 Task: Mix and Render.
Action: Mouse moved to (8, 13)
Screenshot: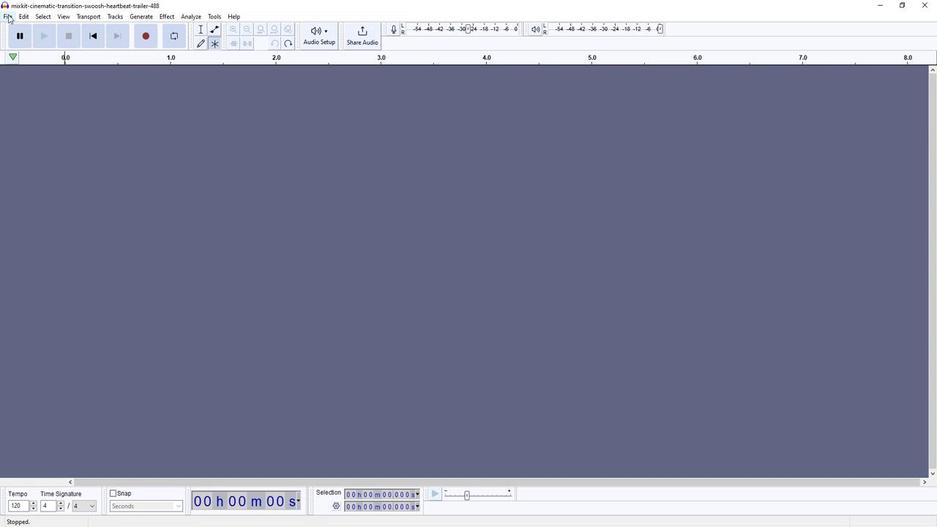 
Action: Mouse pressed left at (8, 13)
Screenshot: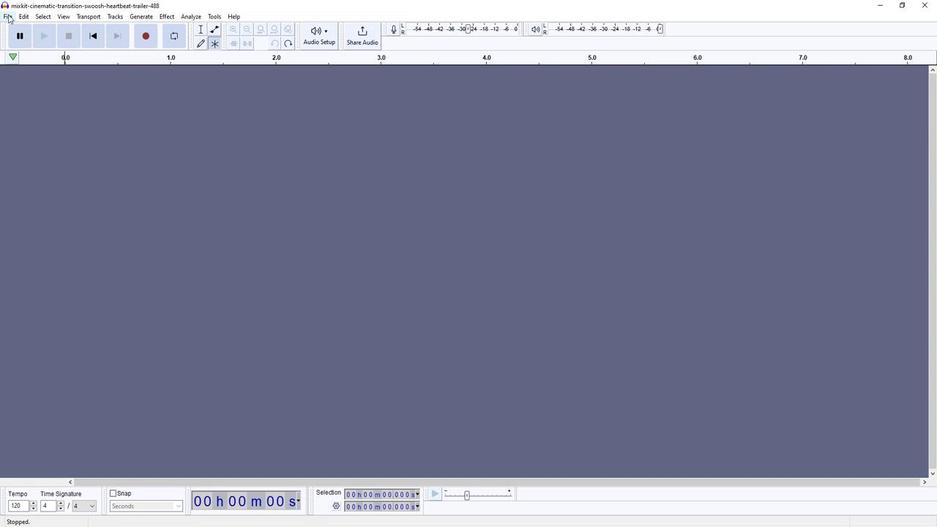 
Action: Mouse moved to (32, 41)
Screenshot: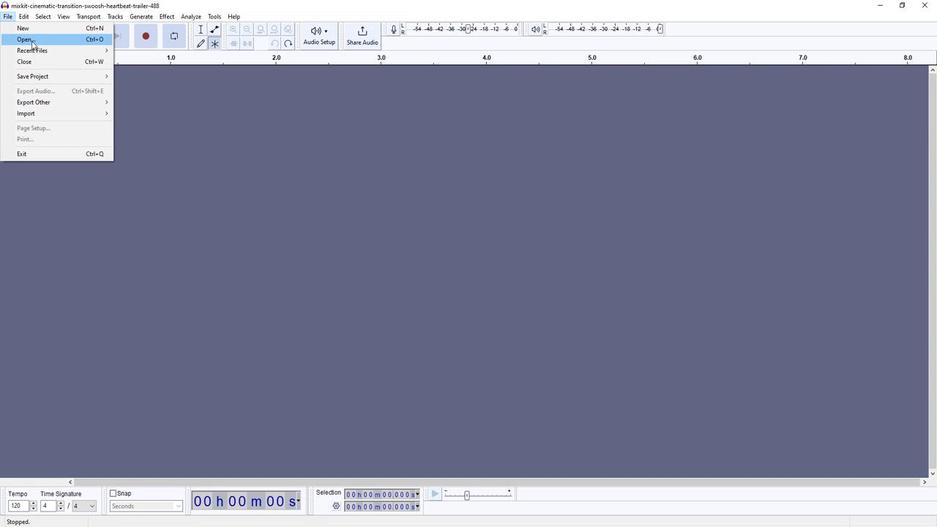 
Action: Mouse pressed left at (32, 41)
Screenshot: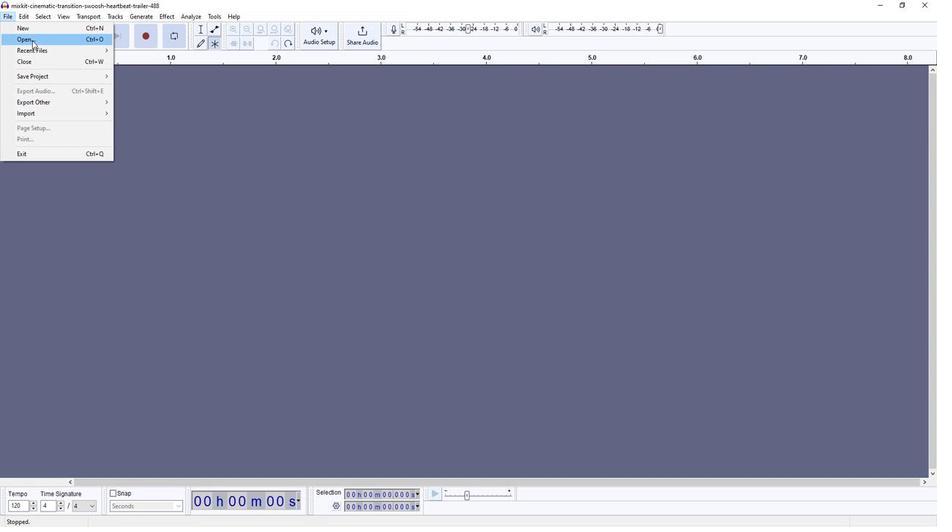 
Action: Mouse moved to (95, 106)
Screenshot: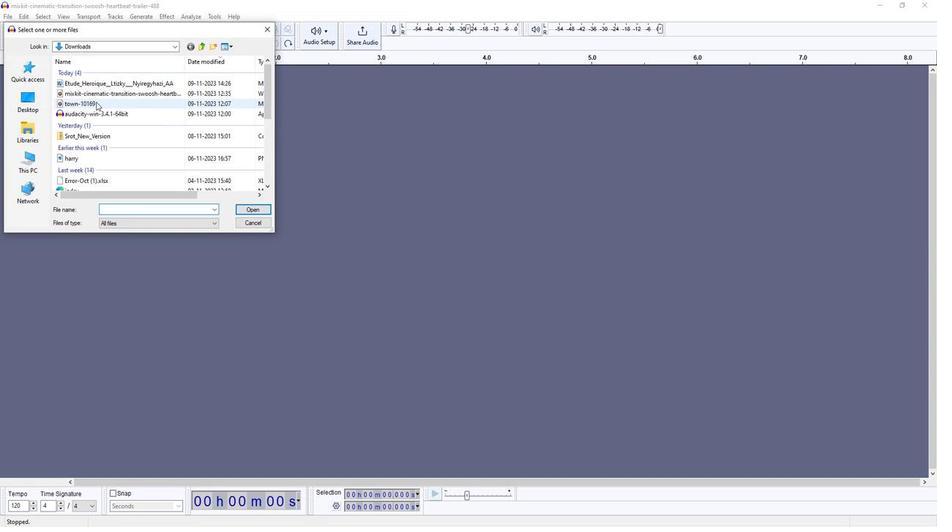 
Action: Mouse pressed left at (95, 106)
Screenshot: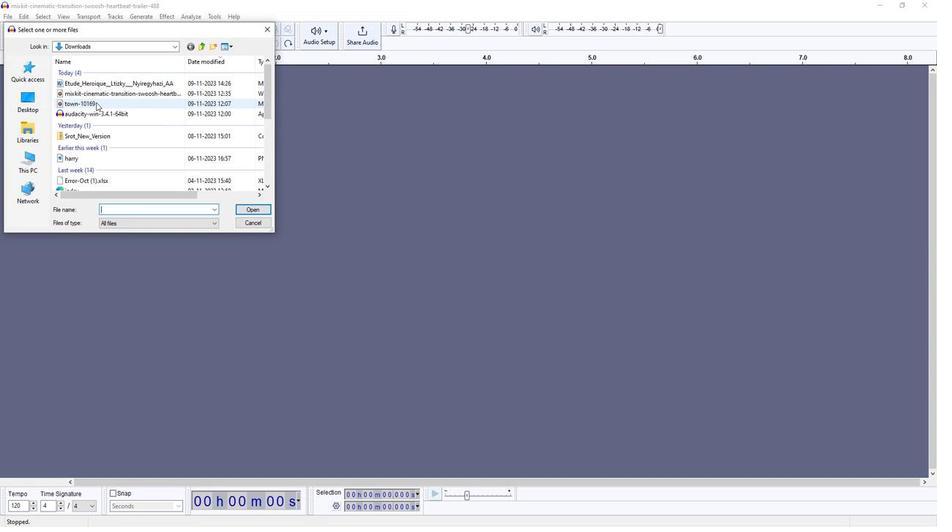 
Action: Mouse moved to (96, 98)
Screenshot: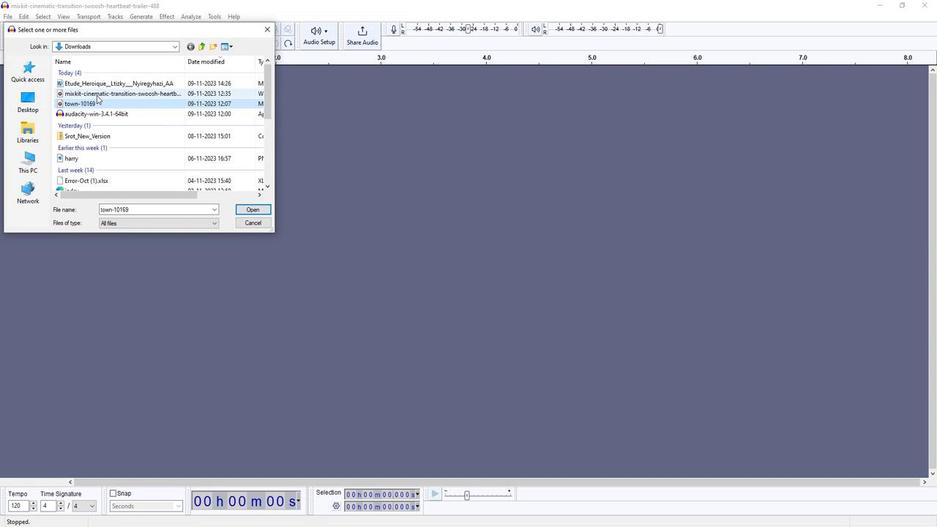 
Action: Mouse pressed left at (96, 98)
Screenshot: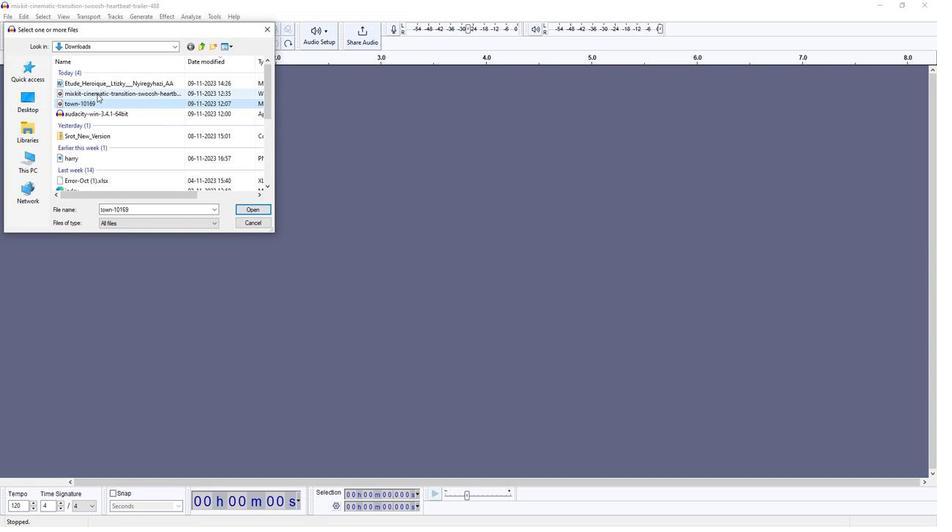 
Action: Mouse moved to (263, 218)
Screenshot: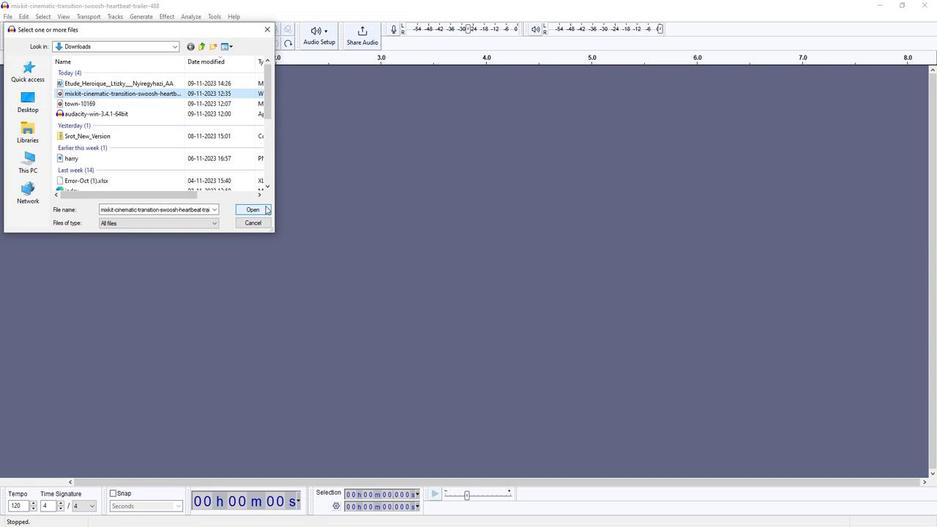 
Action: Mouse pressed left at (263, 218)
Screenshot: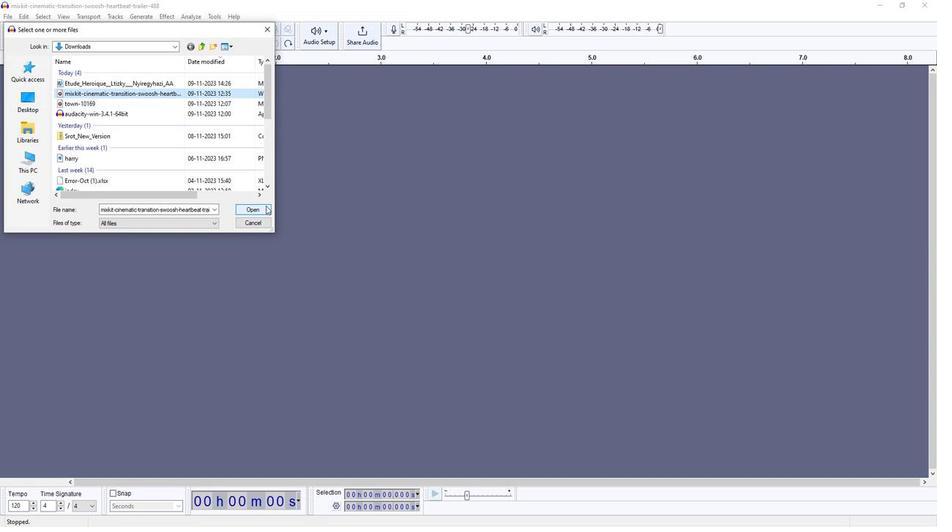 
Action: Mouse moved to (45, 75)
Screenshot: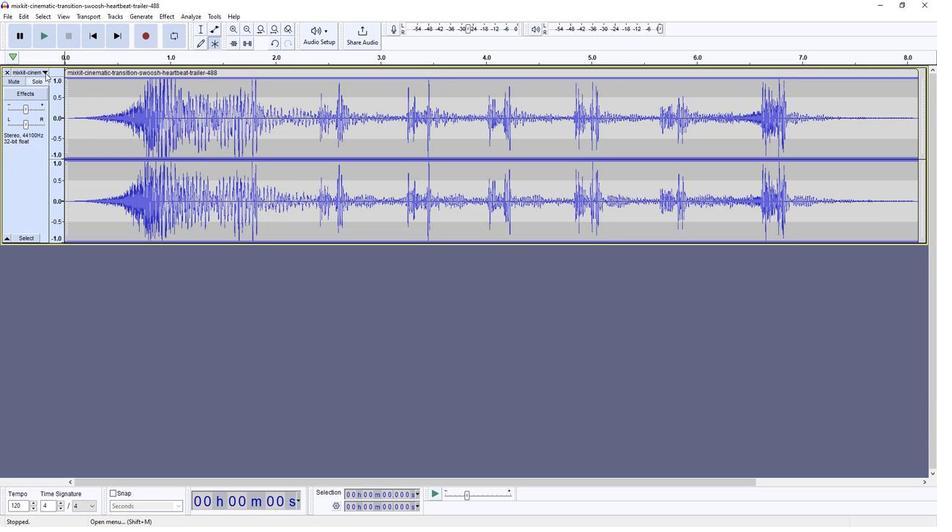 
Action: Mouse pressed left at (45, 75)
Screenshot: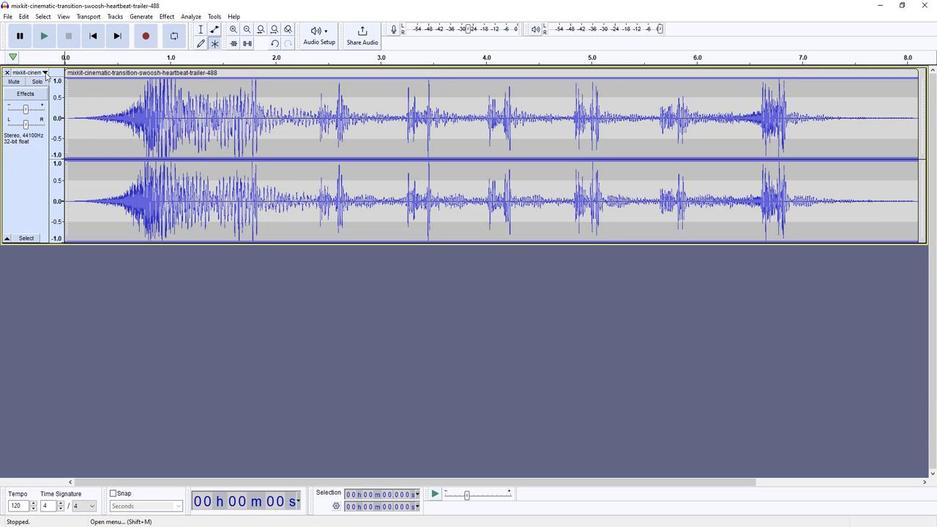 
Action: Mouse moved to (40, 248)
Screenshot: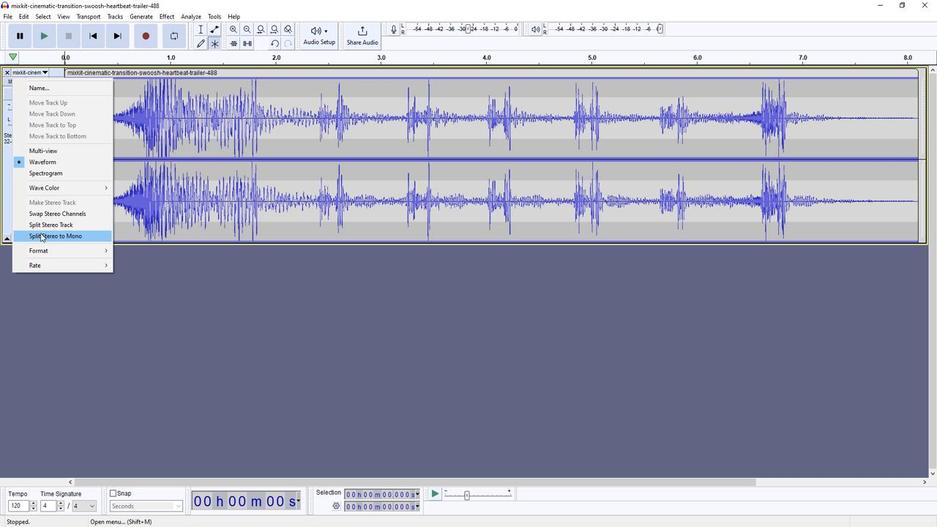 
Action: Mouse pressed left at (40, 248)
Screenshot: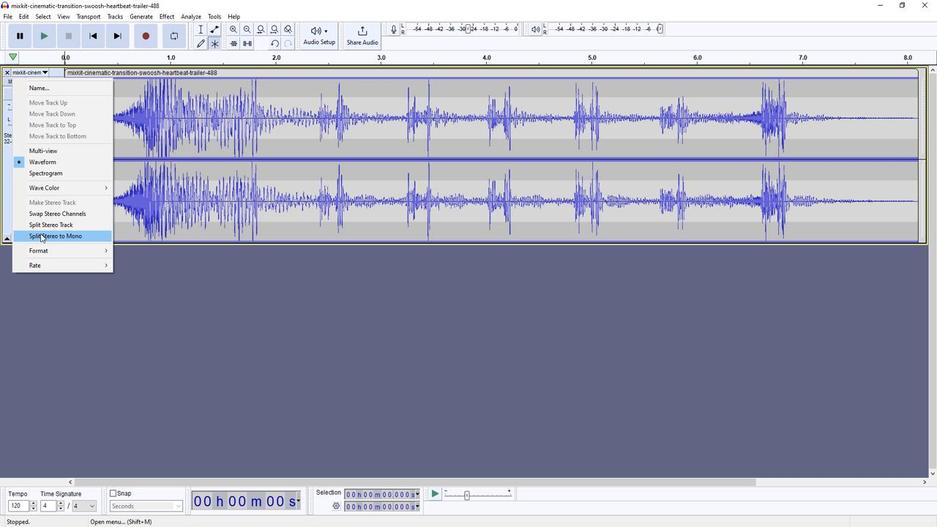 
Action: Mouse moved to (42, 73)
Screenshot: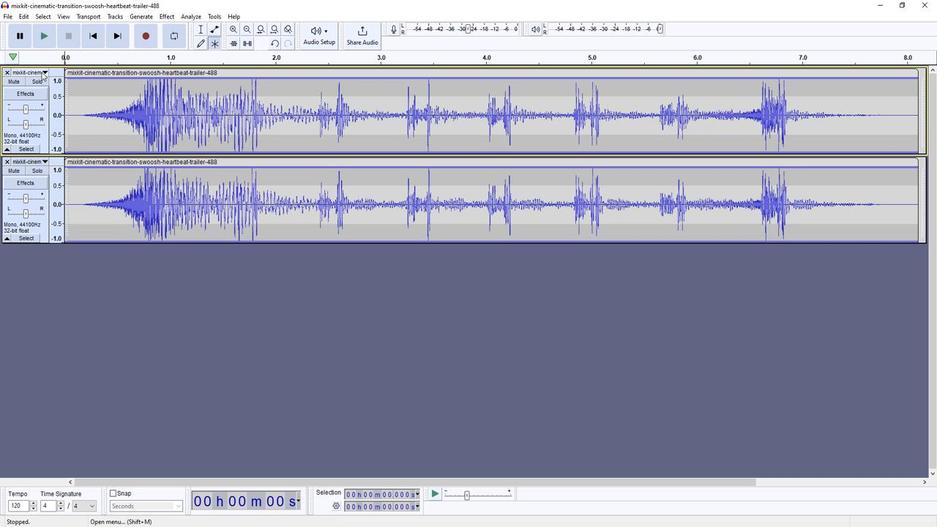 
Action: Mouse pressed left at (42, 73)
Screenshot: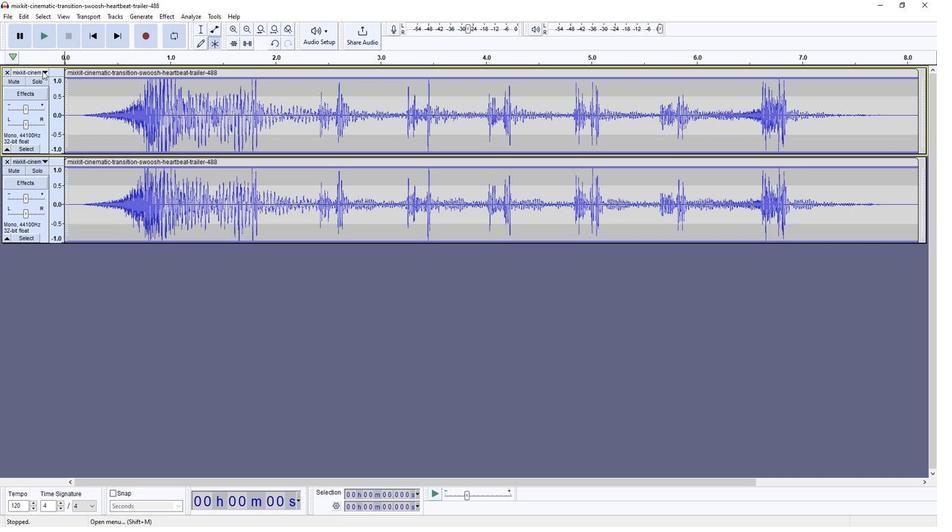 
Action: Mouse moved to (47, 211)
Screenshot: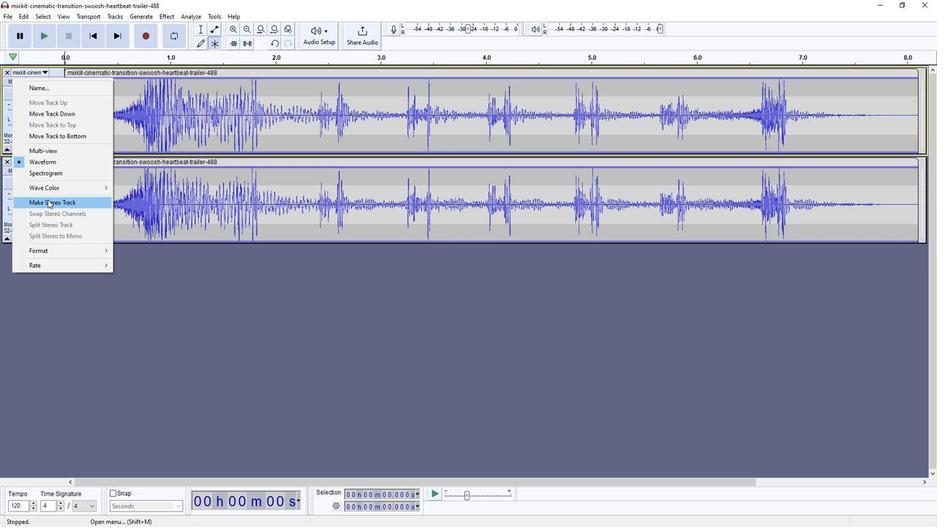
Action: Mouse pressed left at (47, 211)
Screenshot: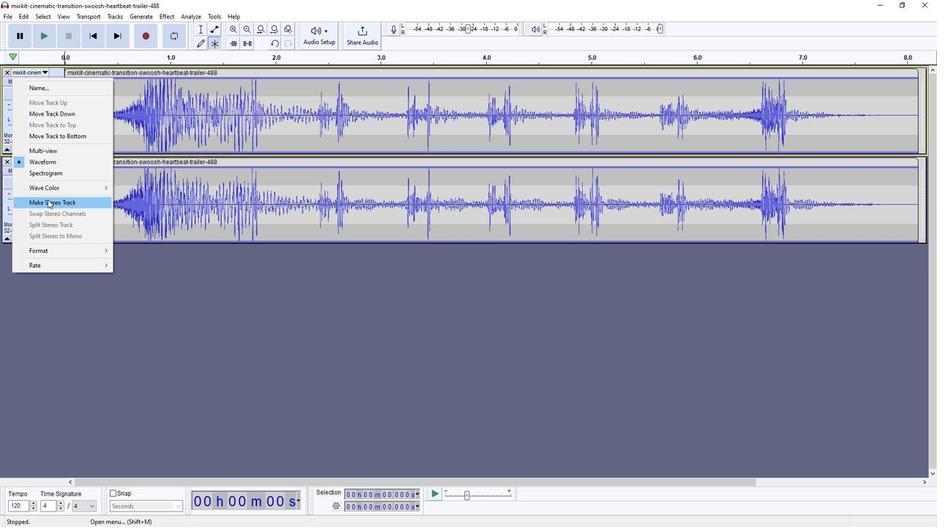 
Action: Mouse moved to (109, 169)
Screenshot: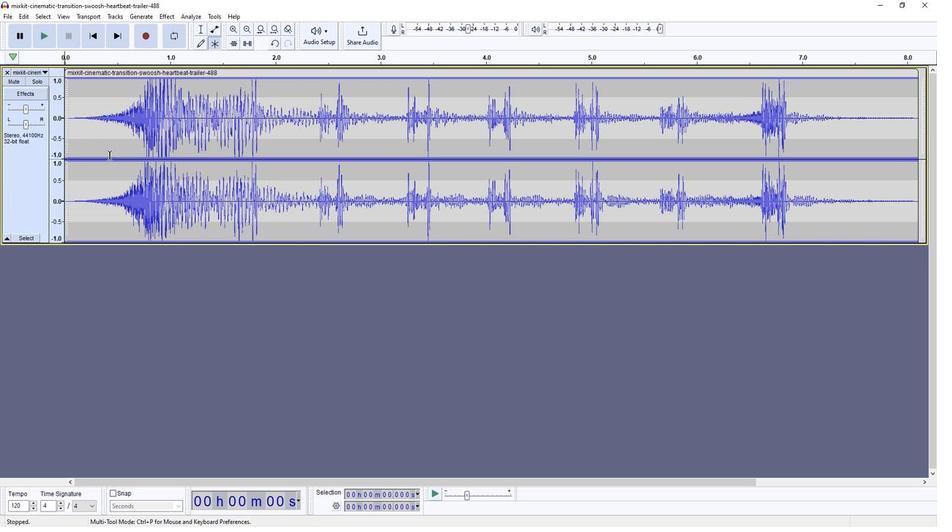 
Action: Mouse scrolled (109, 168) with delta (0, 0)
Screenshot: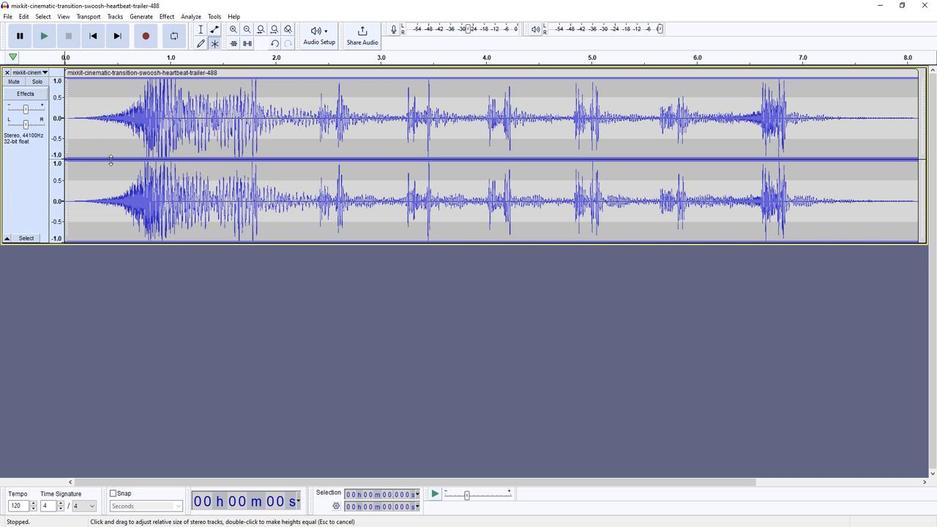 
Action: Mouse moved to (111, 170)
Screenshot: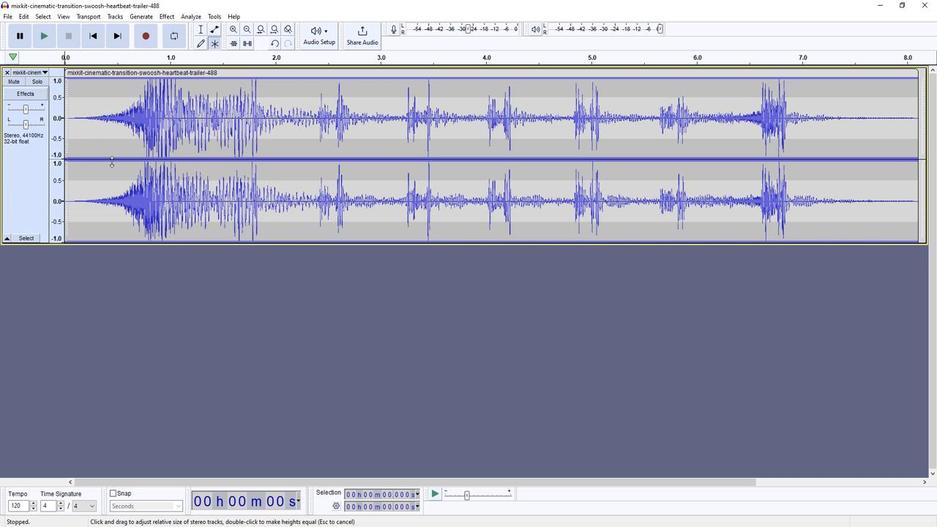 
Action: Mouse scrolled (111, 170) with delta (0, 0)
Screenshot: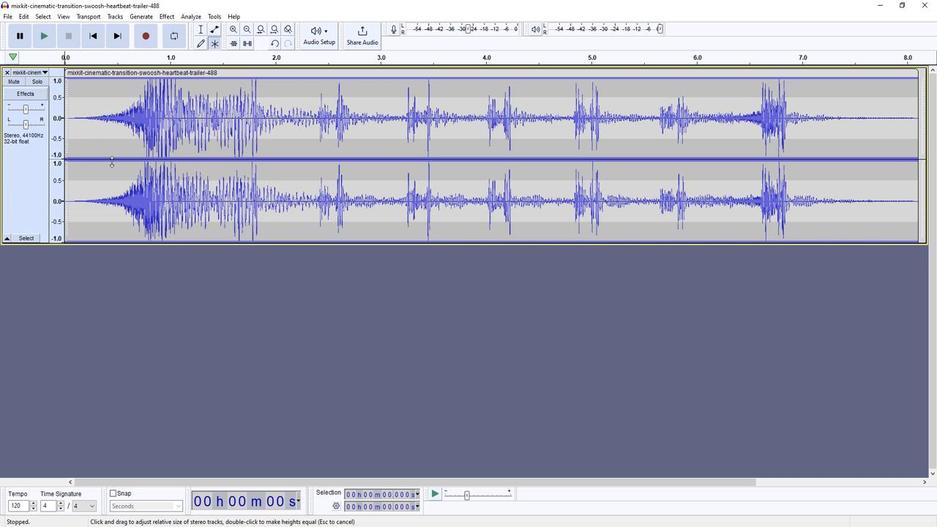 
Action: Mouse moved to (111, 172)
Screenshot: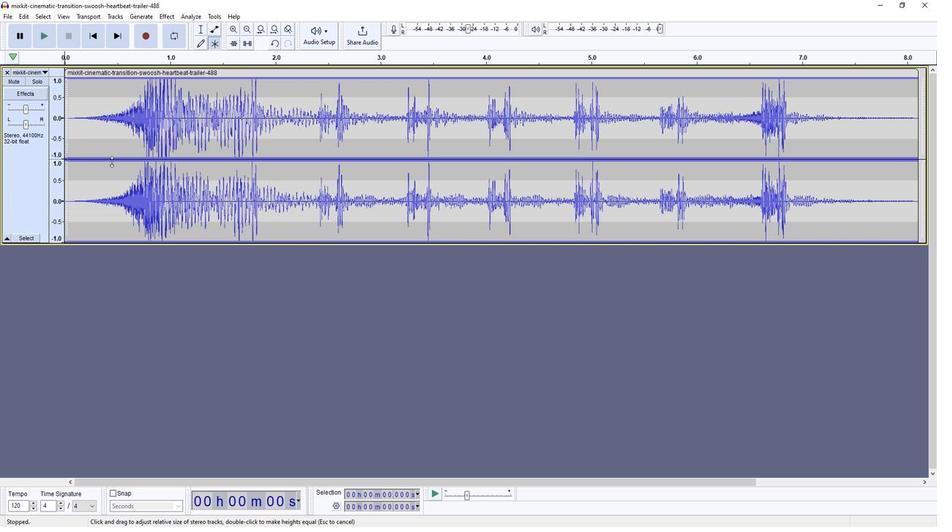 
Action: Mouse scrolled (111, 171) with delta (0, 0)
Screenshot: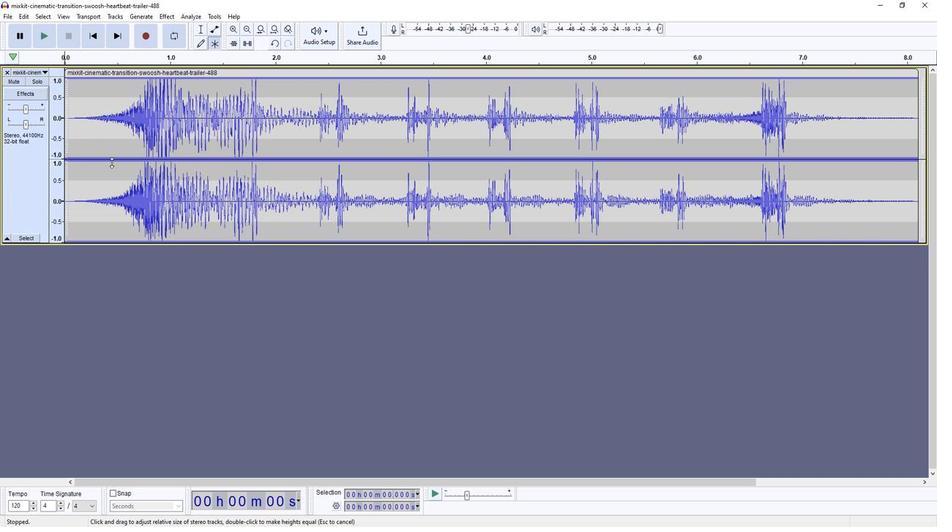 
Action: Mouse moved to (43, 71)
Screenshot: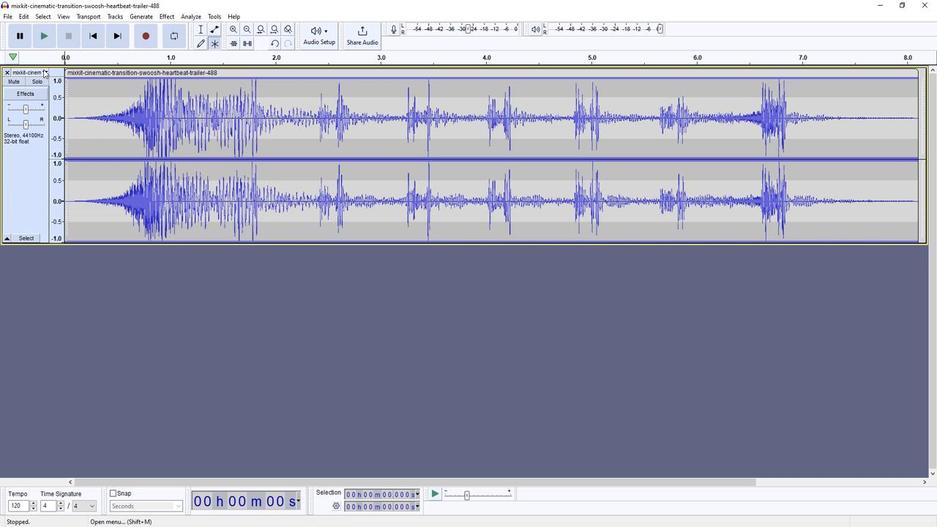 
Action: Mouse pressed left at (43, 71)
Screenshot: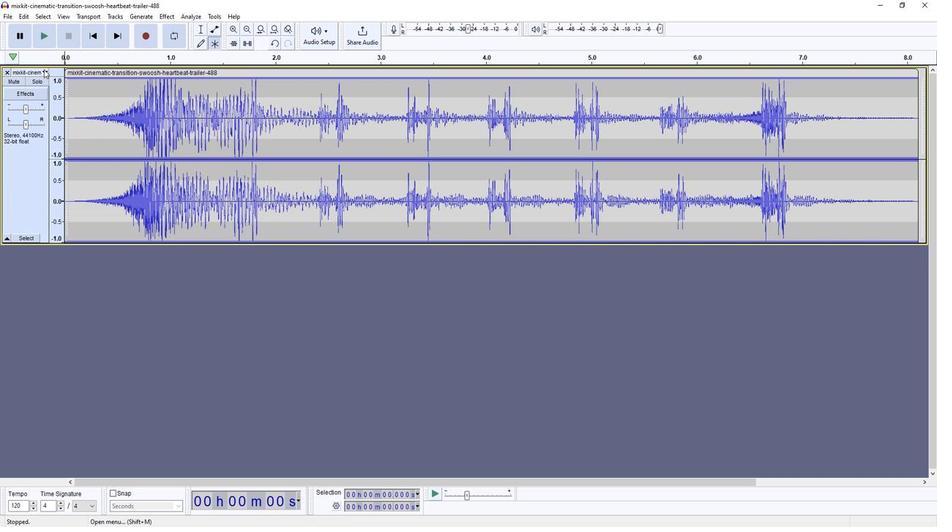 
Action: Mouse moved to (49, 240)
Screenshot: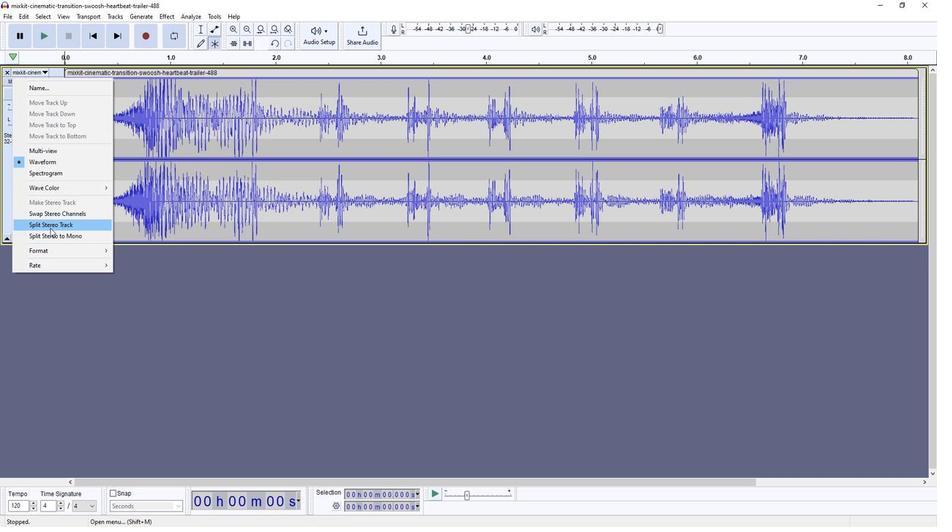 
Action: Mouse pressed left at (49, 240)
Screenshot: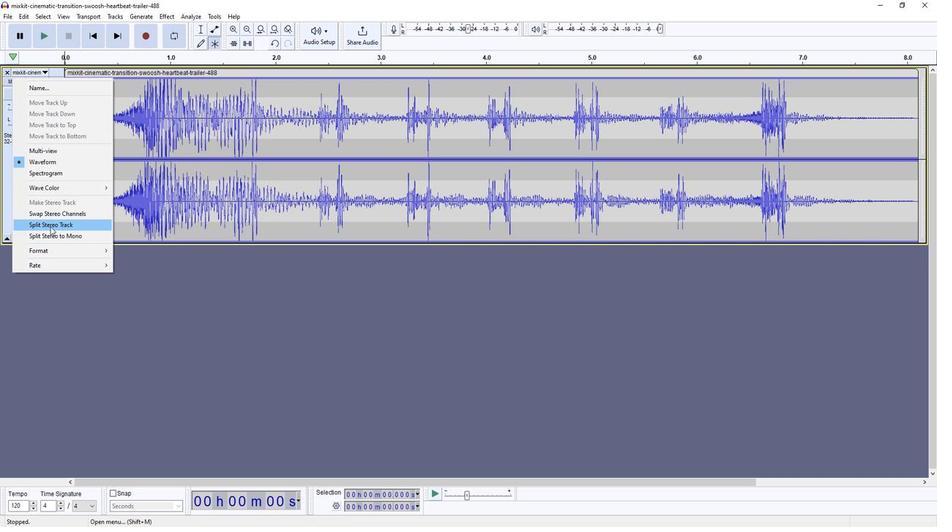 
Action: Mouse moved to (127, 76)
Screenshot: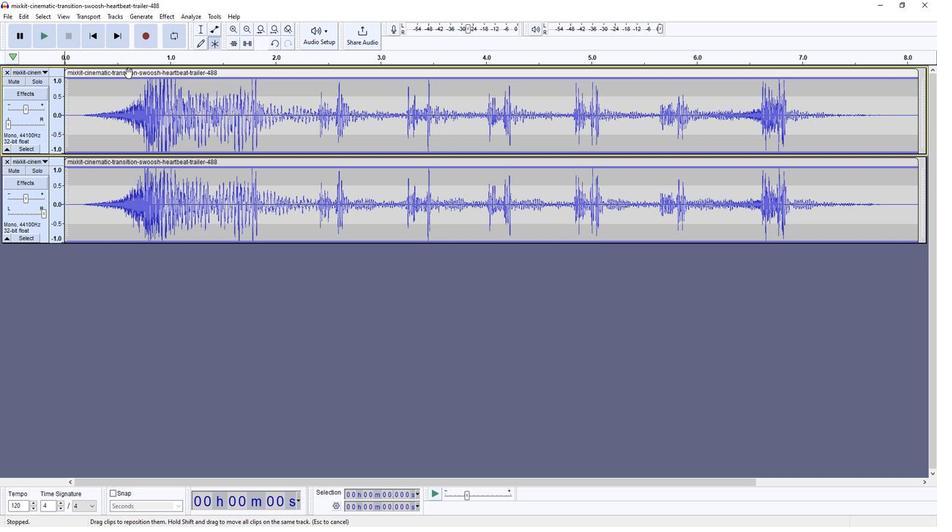 
Action: Mouse pressed left at (127, 76)
Screenshot: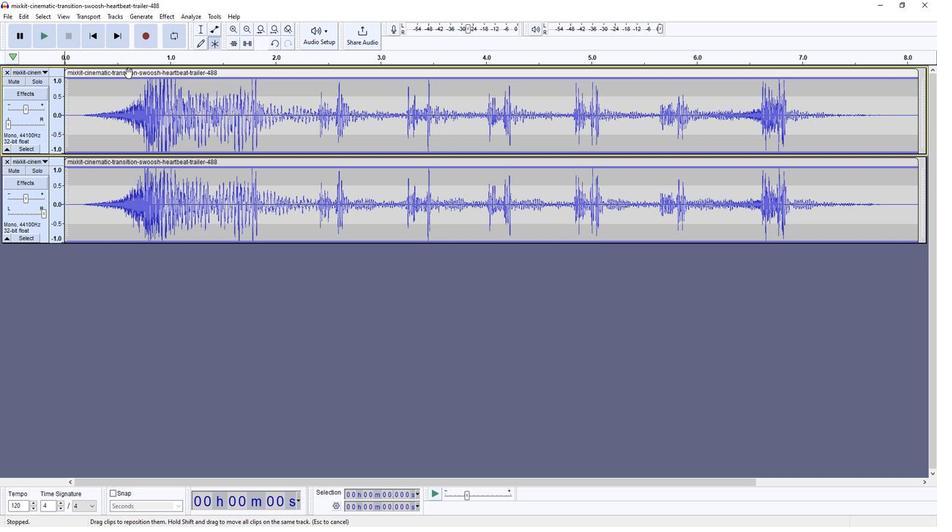 
Action: Mouse moved to (41, 35)
Screenshot: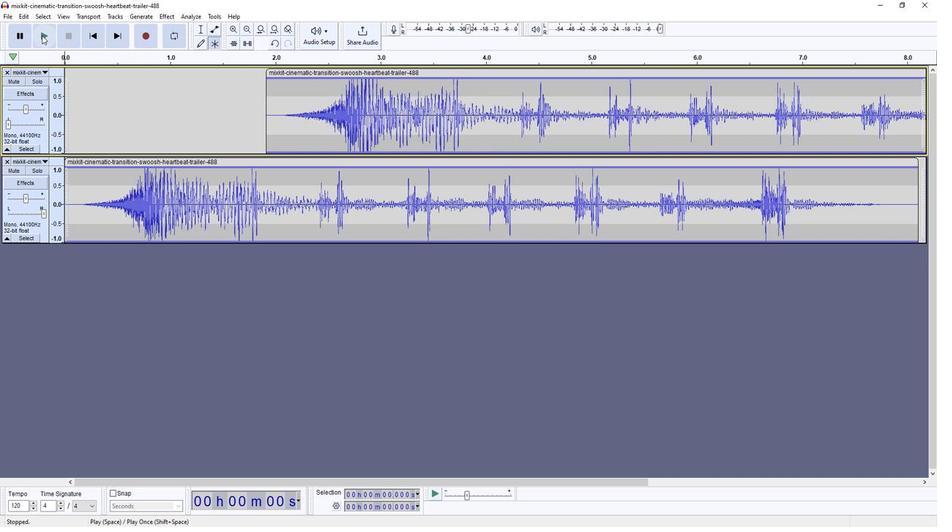 
Action: Mouse pressed left at (41, 35)
Screenshot: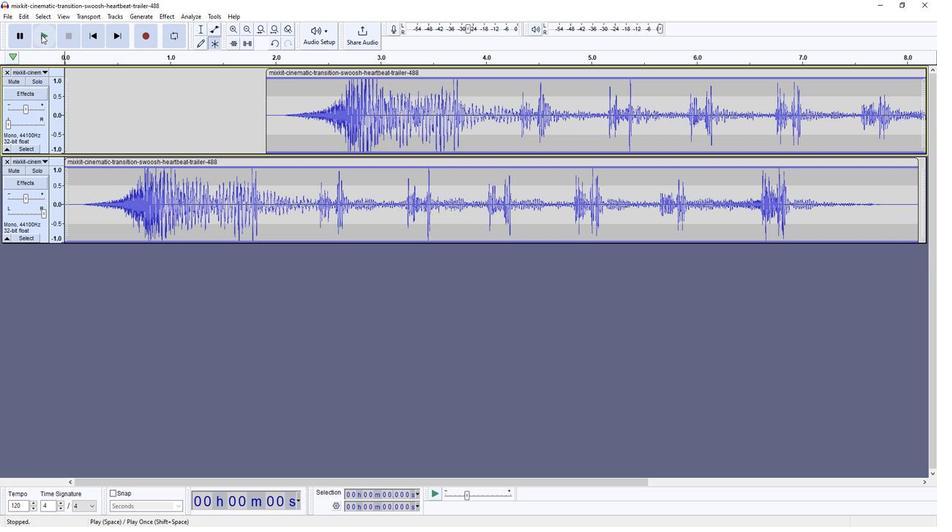 
Action: Mouse moved to (226, 142)
Screenshot: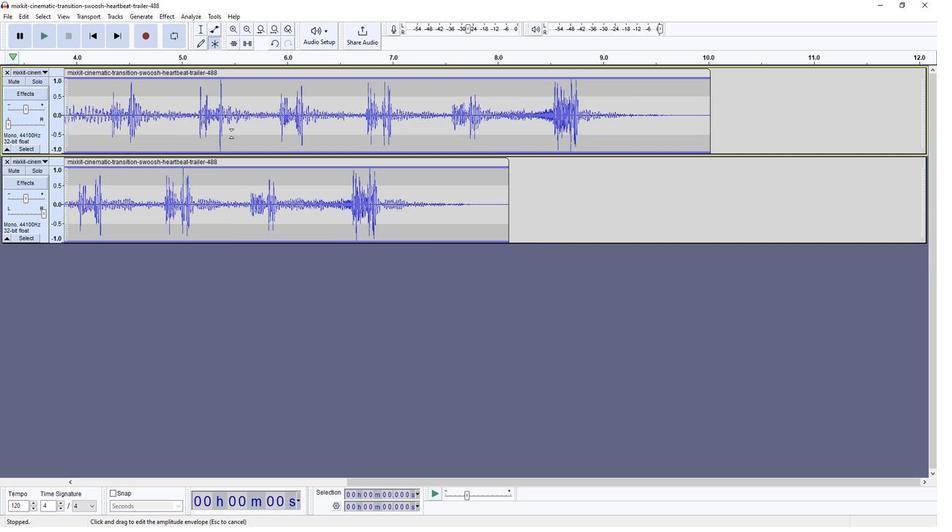 
Action: Mouse scrolled (226, 142) with delta (0, 0)
Screenshot: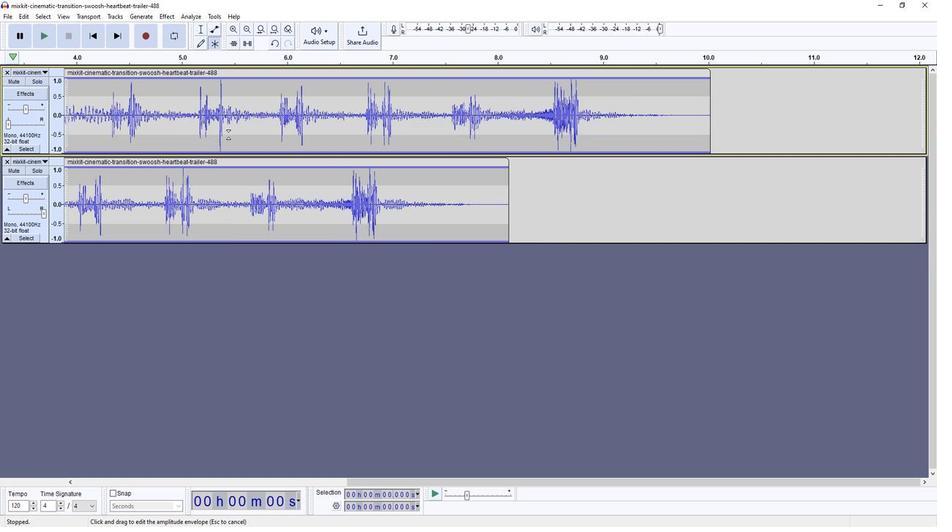 
Action: Mouse scrolled (226, 142) with delta (0, 0)
Screenshot: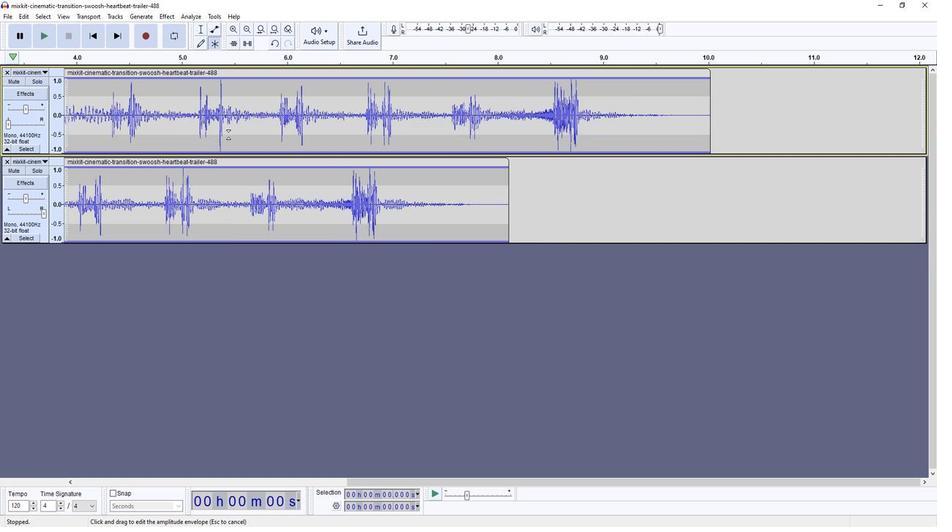 
Action: Mouse scrolled (226, 142) with delta (0, 0)
Screenshot: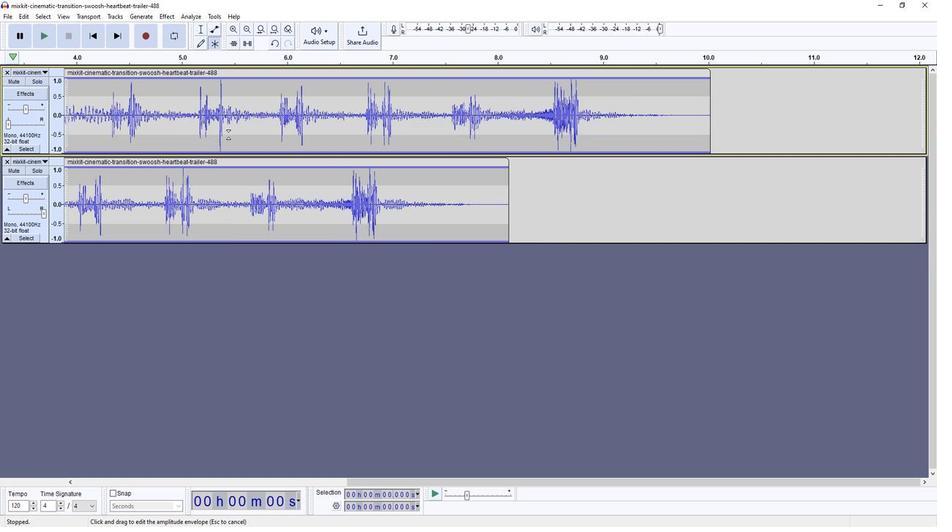 
Action: Mouse scrolled (226, 142) with delta (0, 0)
Screenshot: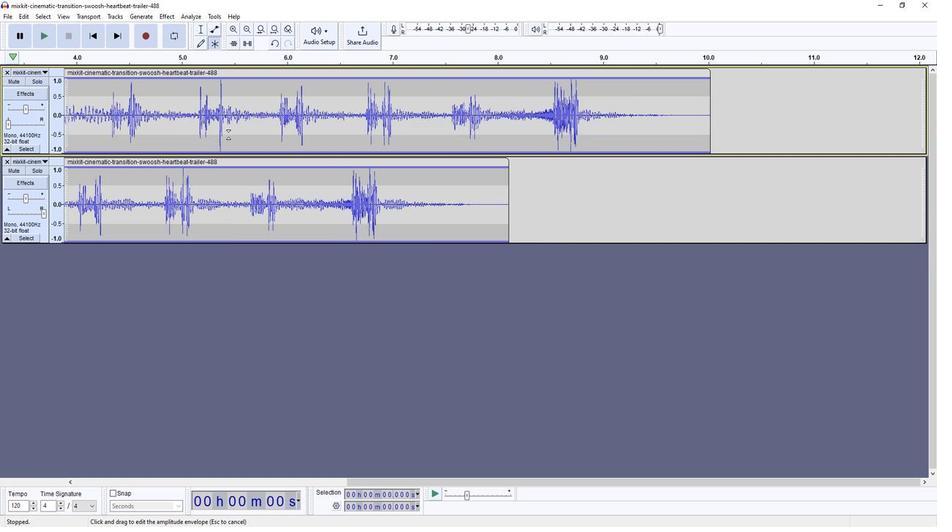 
Action: Mouse moved to (94, 175)
Screenshot: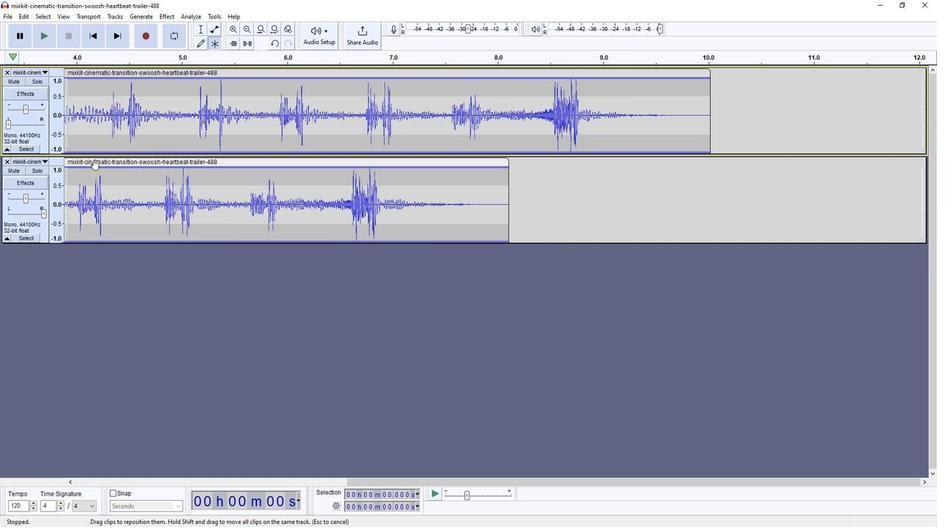 
Action: Mouse pressed left at (94, 175)
Screenshot: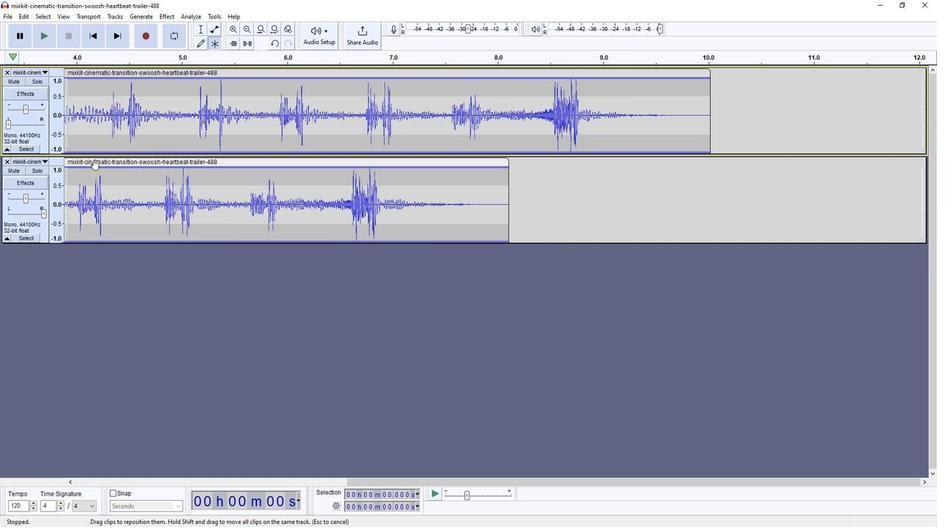 
Action: Mouse moved to (45, 12)
Screenshot: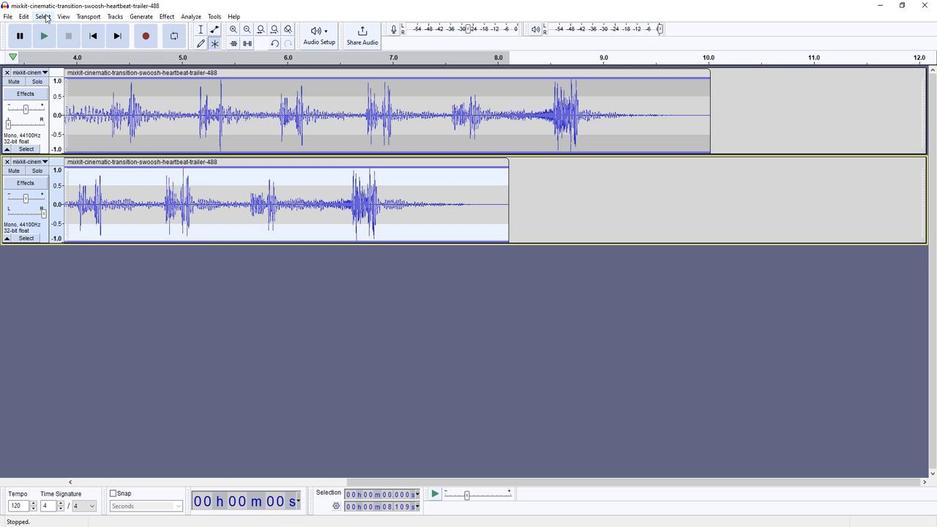 
Action: Mouse pressed left at (45, 12)
Screenshot: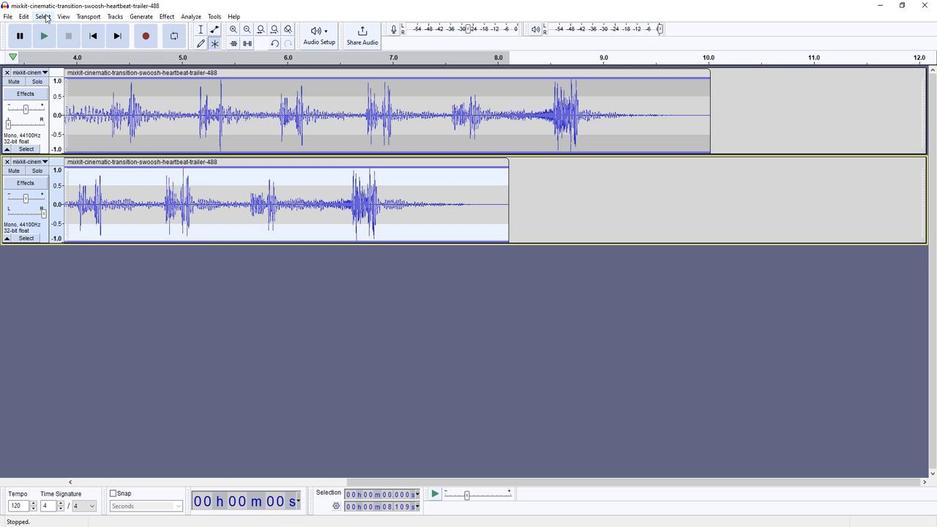 
Action: Mouse moved to (58, 29)
Screenshot: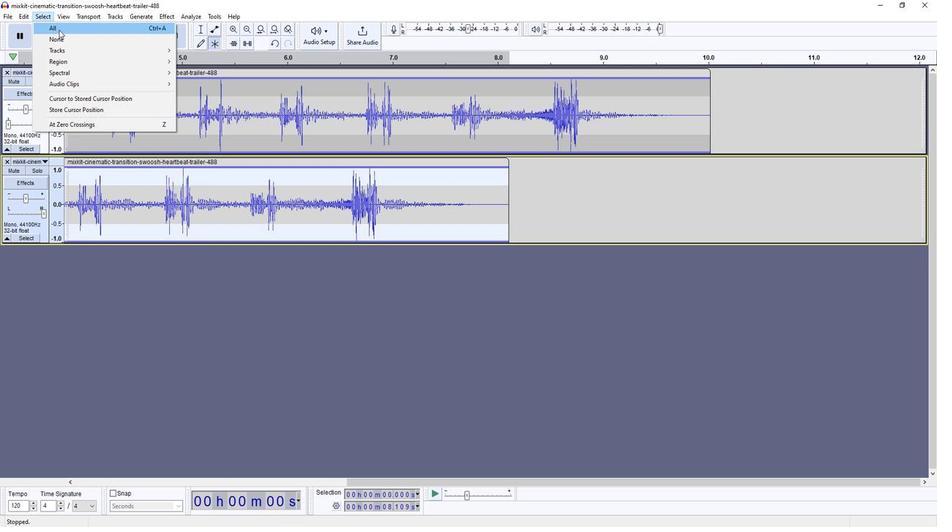 
Action: Mouse pressed left at (58, 29)
Screenshot: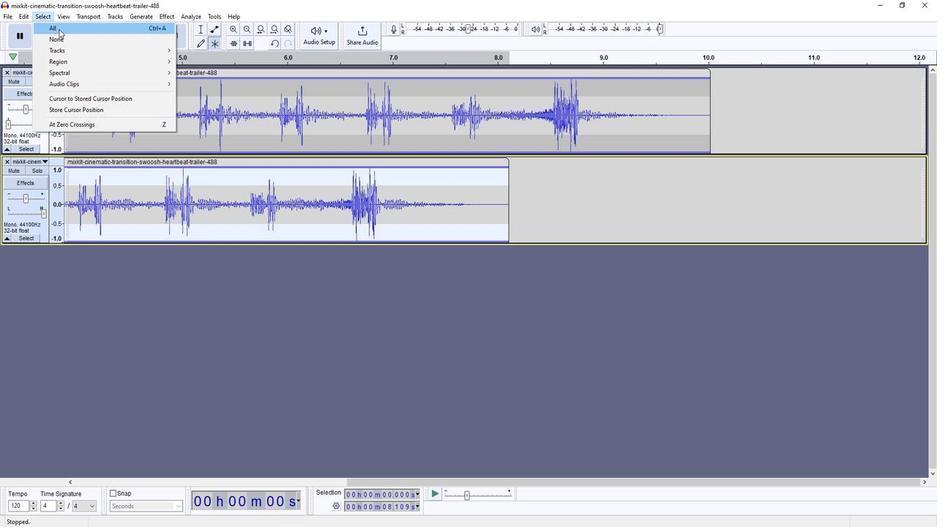 
Action: Mouse moved to (117, 13)
Screenshot: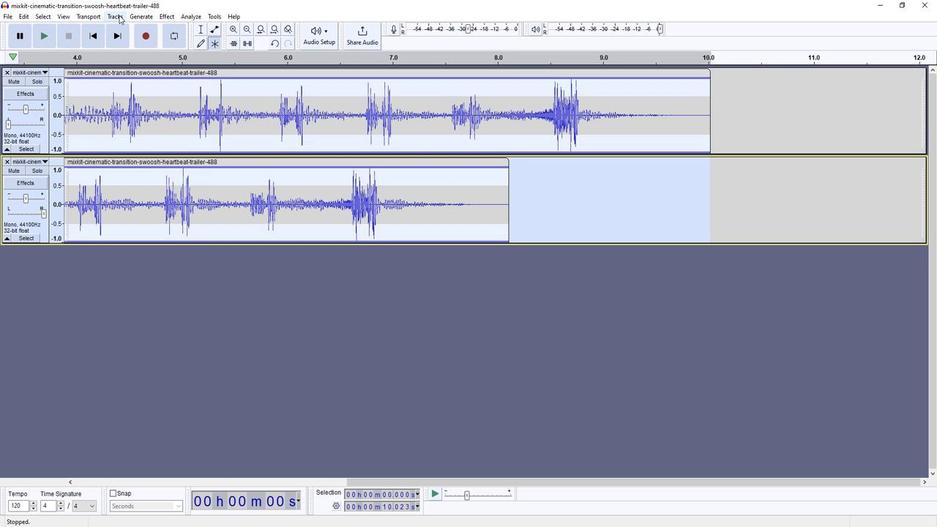 
Action: Mouse pressed left at (117, 13)
Screenshot: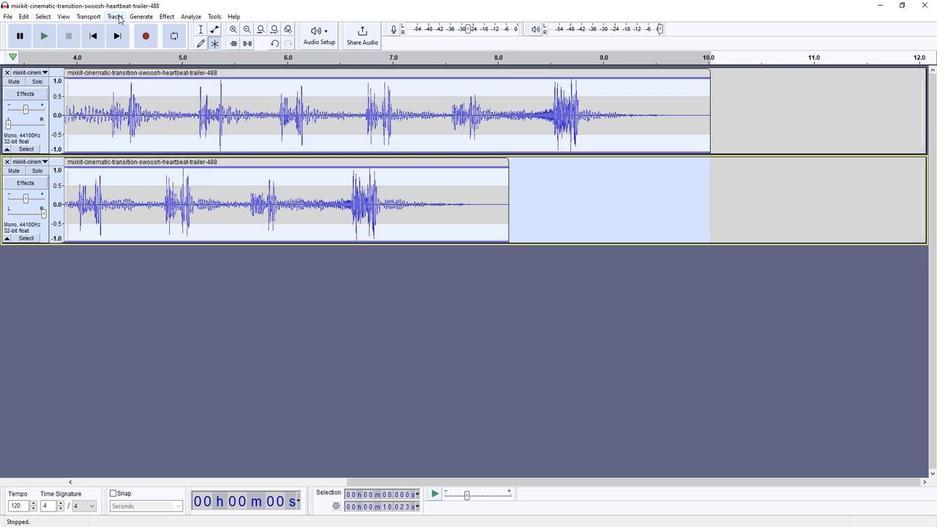 
Action: Mouse moved to (287, 53)
Screenshot: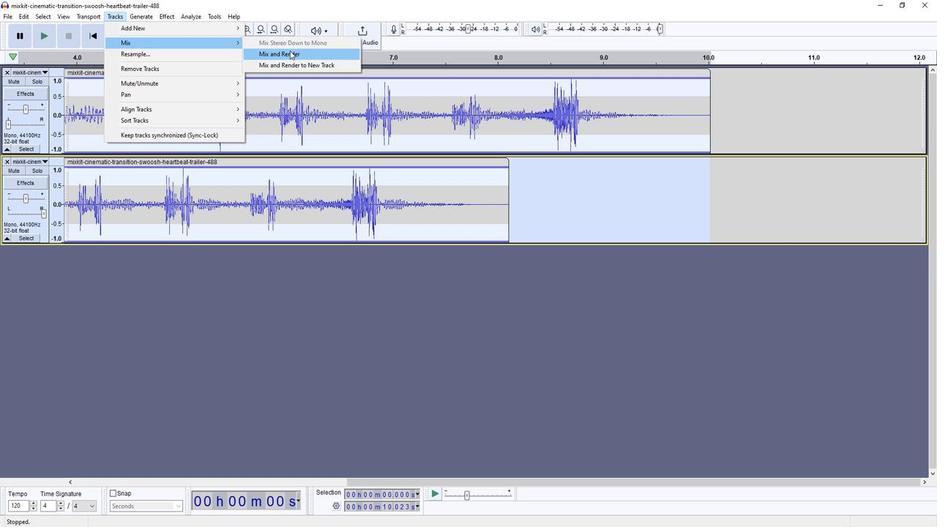 
Action: Mouse pressed left at (287, 53)
Screenshot: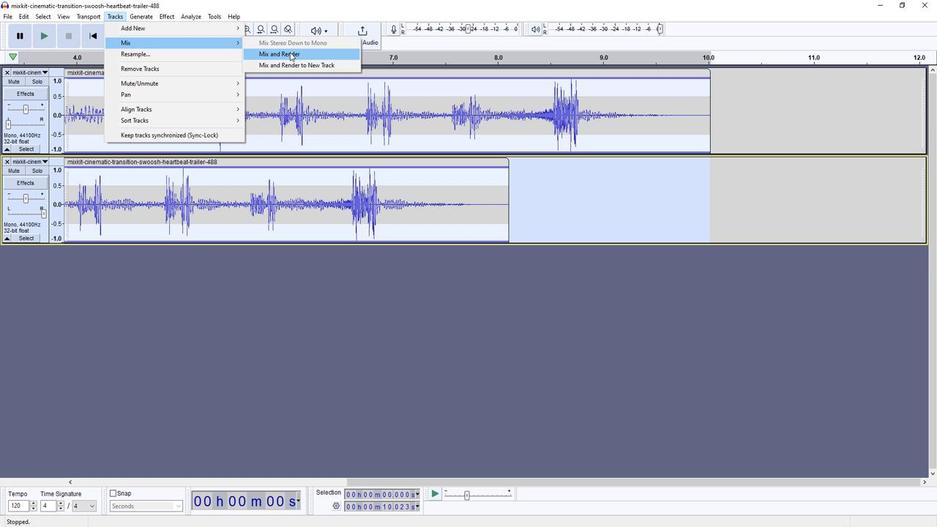 
Action: Mouse moved to (95, 36)
Screenshot: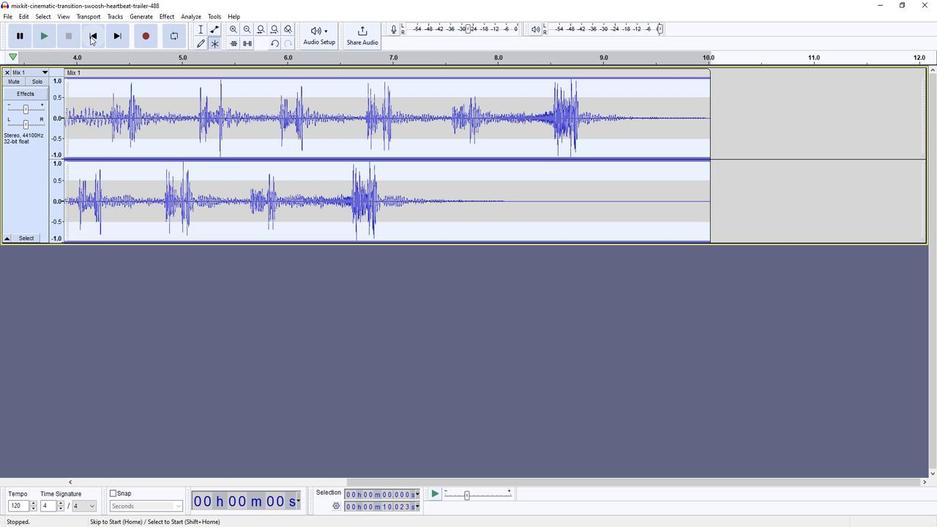 
Action: Mouse pressed left at (95, 36)
Screenshot: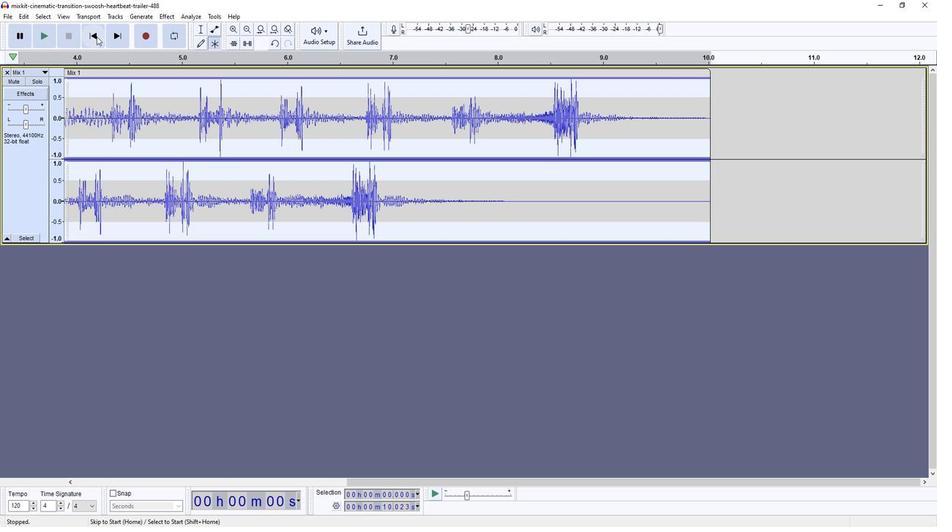 
Action: Mouse moved to (42, 35)
Screenshot: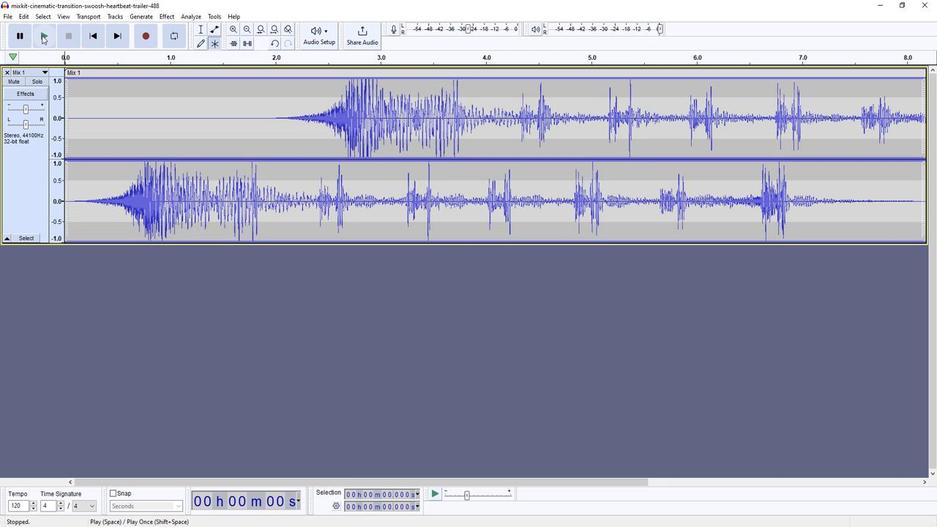 
Action: Mouse pressed left at (42, 35)
Screenshot: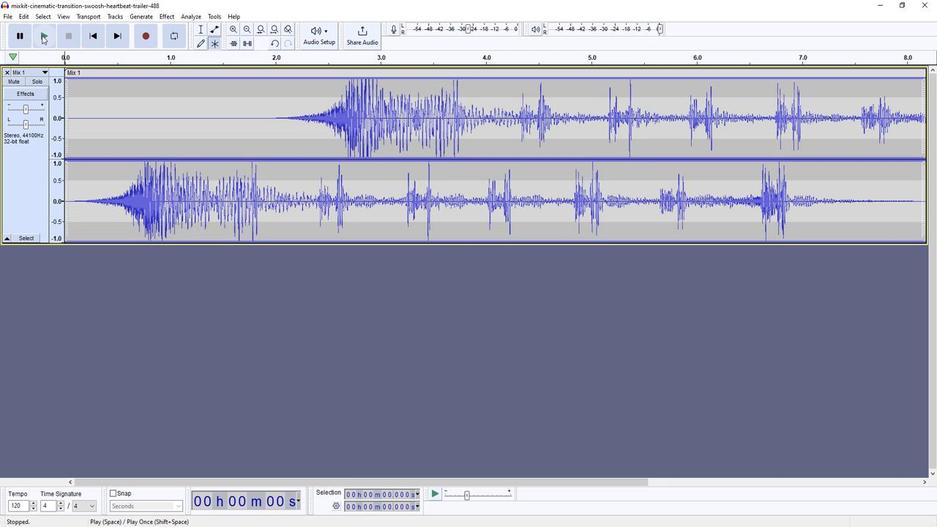 
Action: Mouse moved to (11, 16)
Screenshot: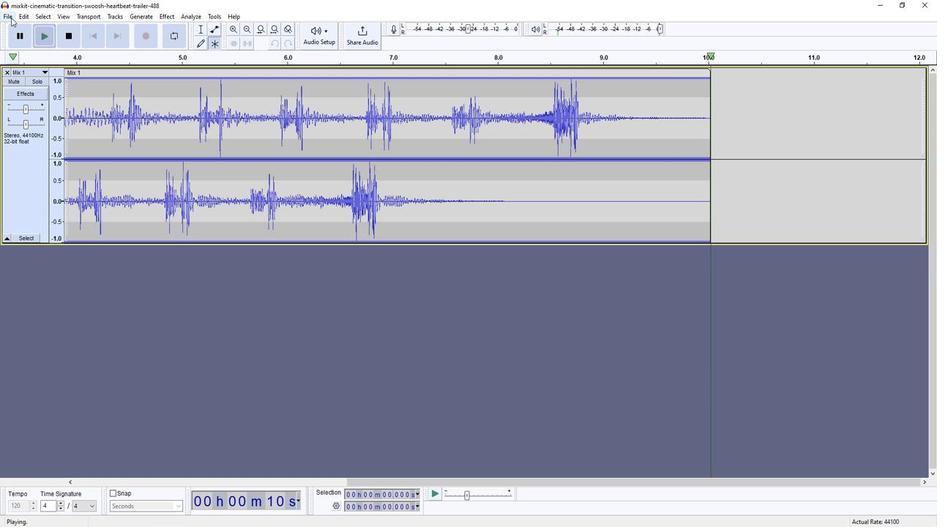 
Action: Mouse pressed left at (11, 16)
Screenshot: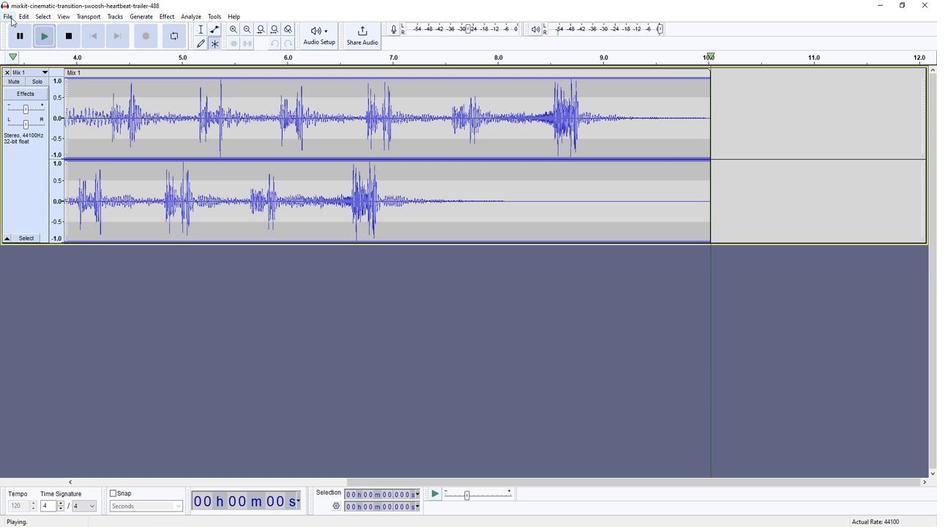 
Action: Mouse moved to (34, 96)
Screenshot: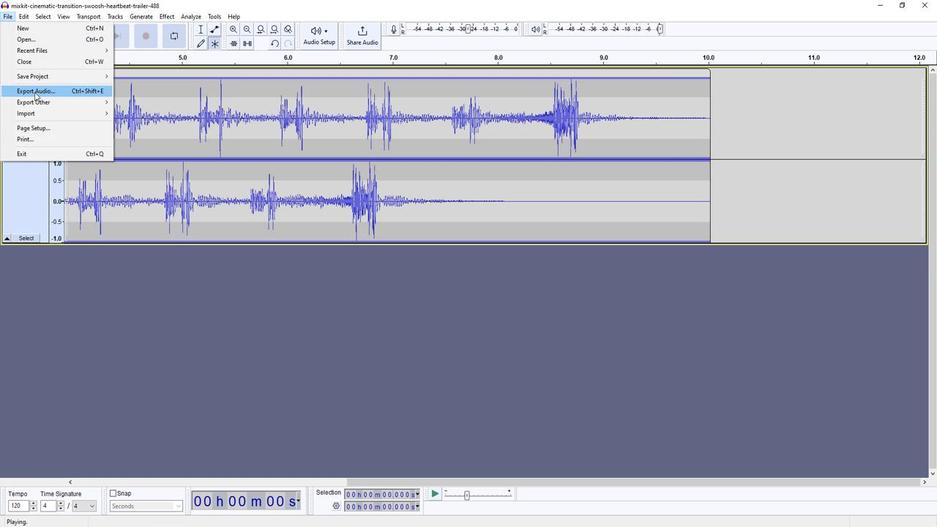 
Action: Mouse pressed left at (34, 96)
Screenshot: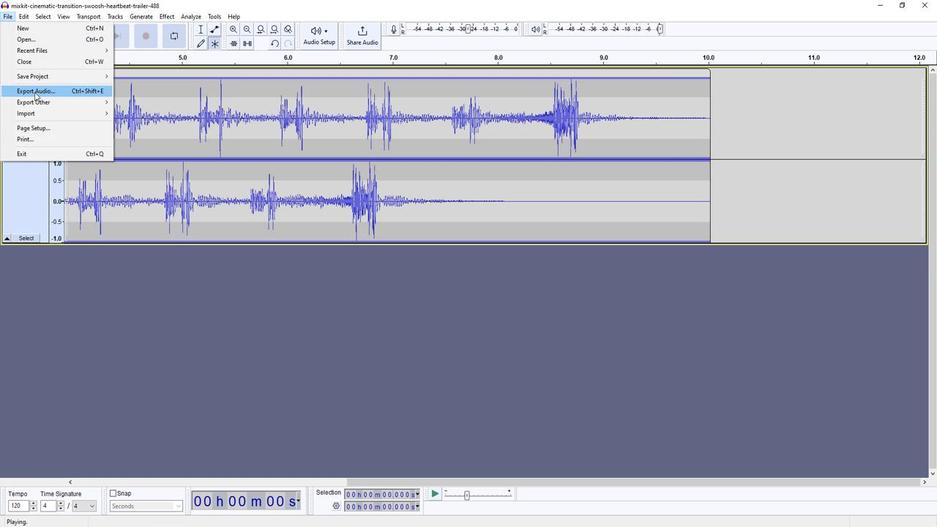 
Action: Mouse moved to (172, 69)
Screenshot: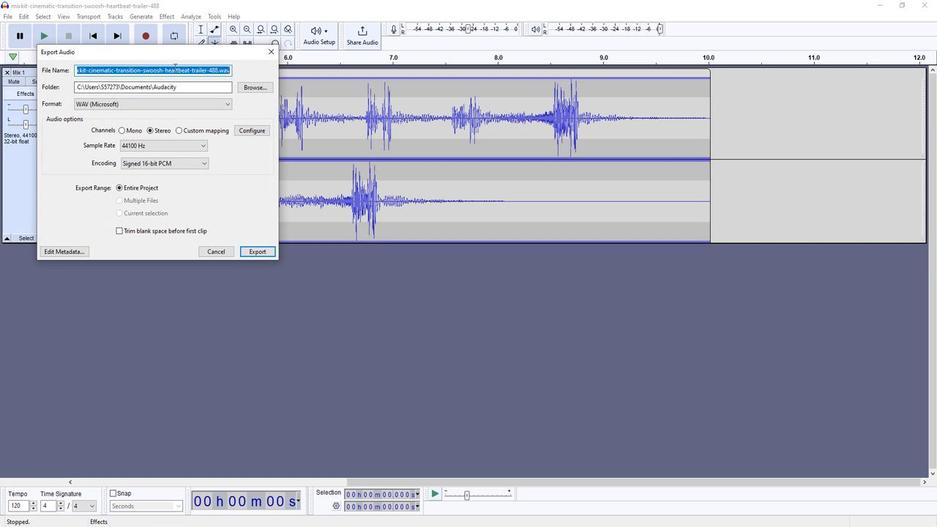 
Action: Mouse pressed left at (172, 69)
Screenshot: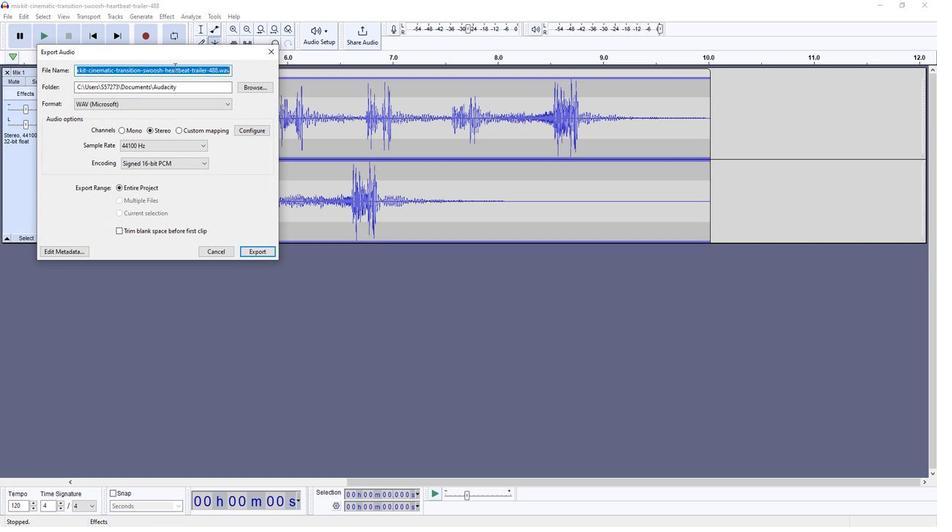 
Action: Mouse moved to (214, 73)
Screenshot: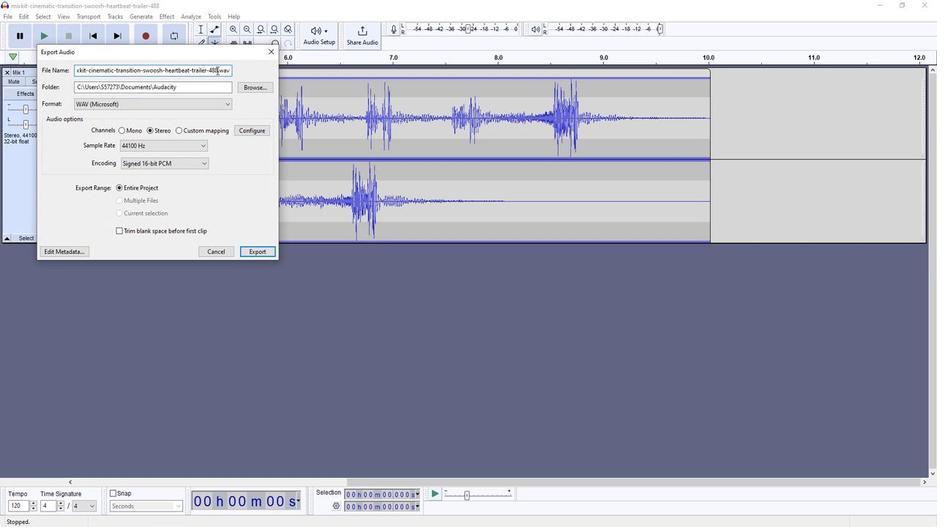 
Action: Mouse pressed left at (214, 73)
Screenshot: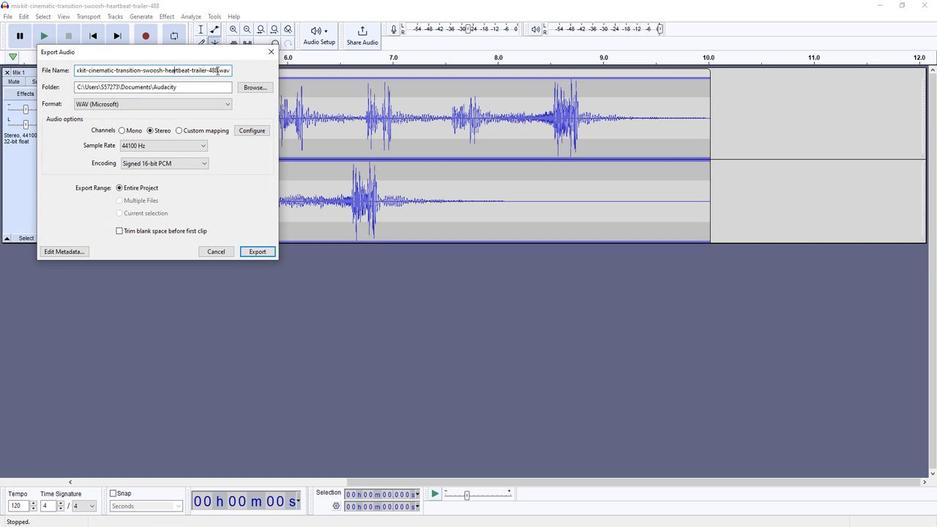 
Action: Mouse moved to (53, 69)
Screenshot: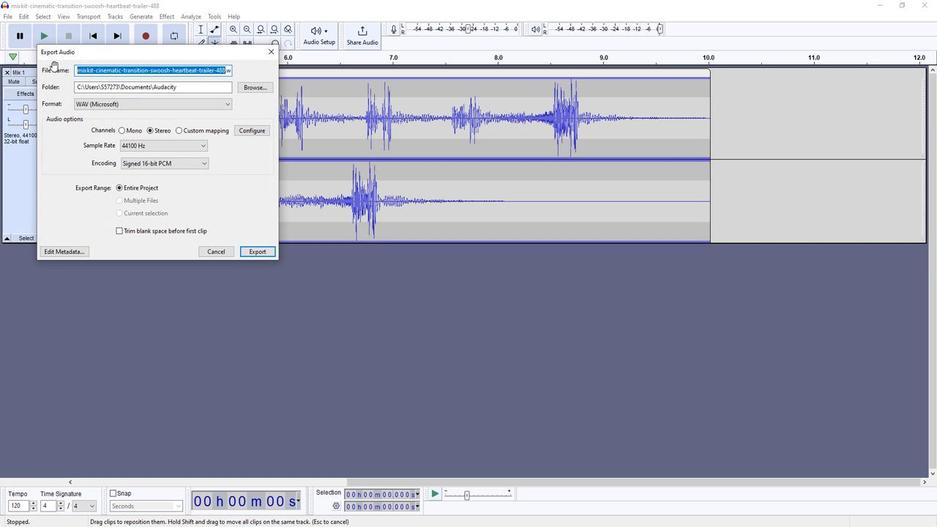 
Action: Key pressed <Key.shift>Audio<Key.space><Key.shift>Mix<Key.space>and<Key.space><Key.shift>Render
Screenshot: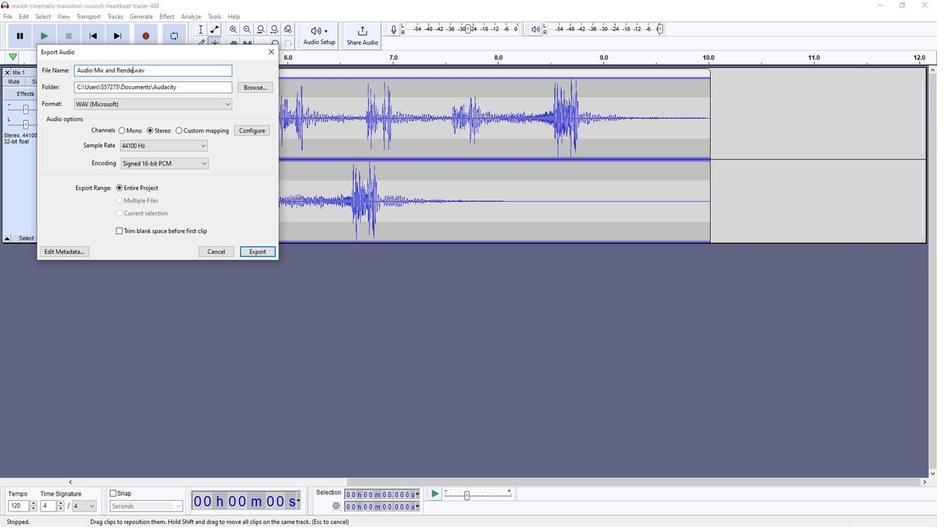
Action: Mouse moved to (259, 265)
Screenshot: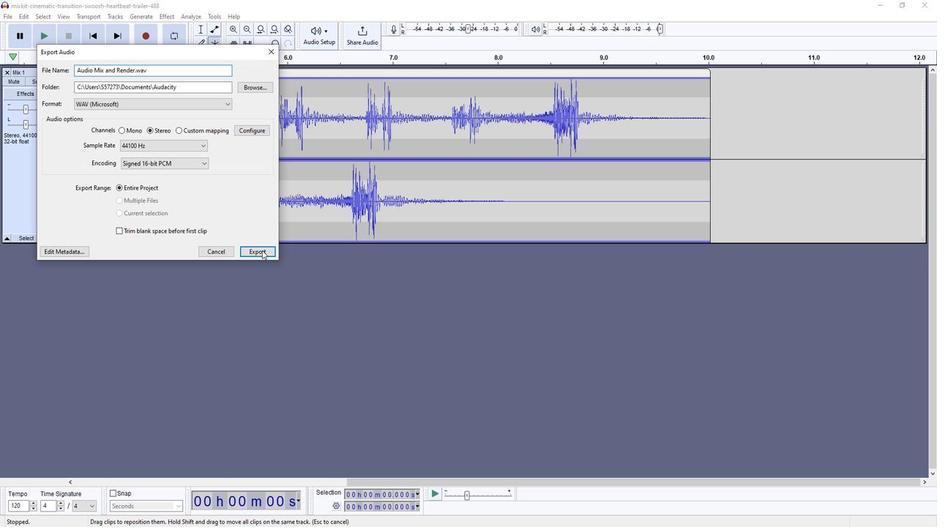 
Action: Mouse pressed left at (259, 265)
Screenshot: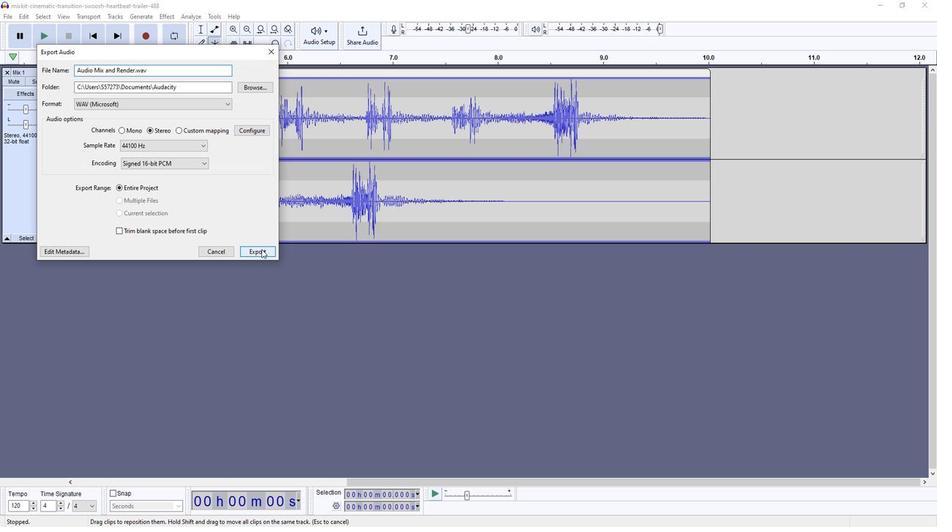 
Action: Mouse moved to (248, 273)
Screenshot: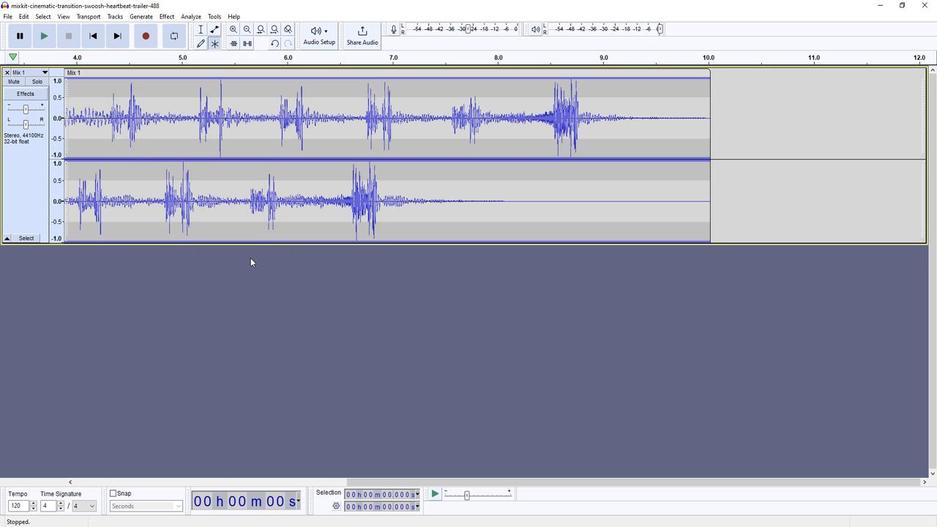 
